 Task: Assign Mailaustralia7@gmail.com as Assignee of Child Issue ChildIssue0000000206 of Issue Issue0000000103 in Backlog  in Scrum Project Project0000000021 in Jira. Assign Mailaustralia7@gmail.com as Assignee of Child Issue ChildIssue0000000207 of Issue Issue0000000104 in Backlog  in Scrum Project Project0000000021 in Jira. Assign Mailaustralia7@gmail.com as Assignee of Child Issue ChildIssue0000000208 of Issue Issue0000000104 in Backlog  in Scrum Project Project0000000021 in Jira. Assign Mailaustralia7@gmail.com as Assignee of Child Issue ChildIssue0000000209 of Issue Issue0000000105 in Backlog  in Scrum Project Project0000000021 in Jira. Assign Mailaustralia7@gmail.com as Assignee of Child Issue ChildIssue0000000210 of Issue Issue0000000105 in Backlog  in Scrum Project Project0000000021 in Jira
Action: Mouse moved to (907, 327)
Screenshot: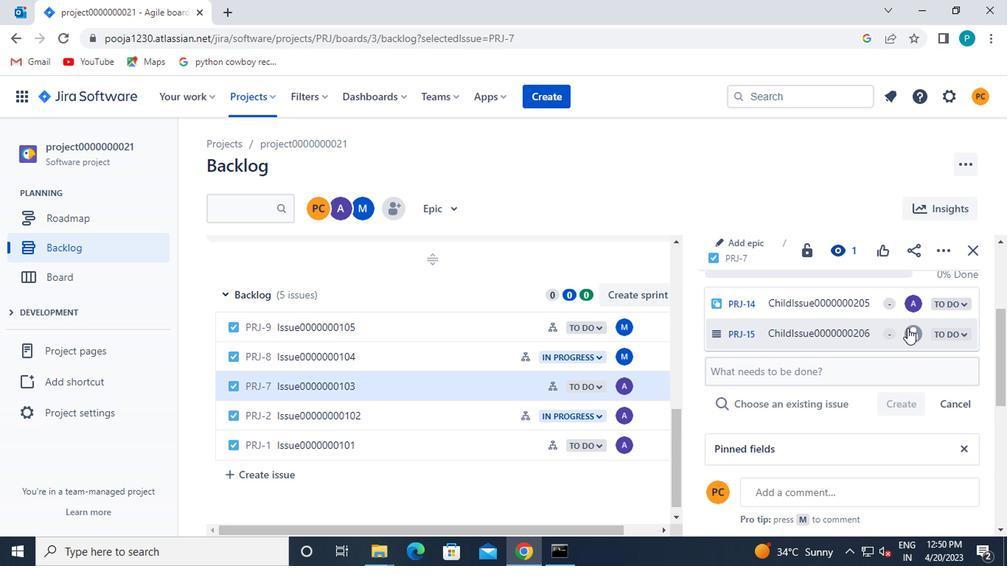 
Action: Mouse pressed left at (907, 327)
Screenshot: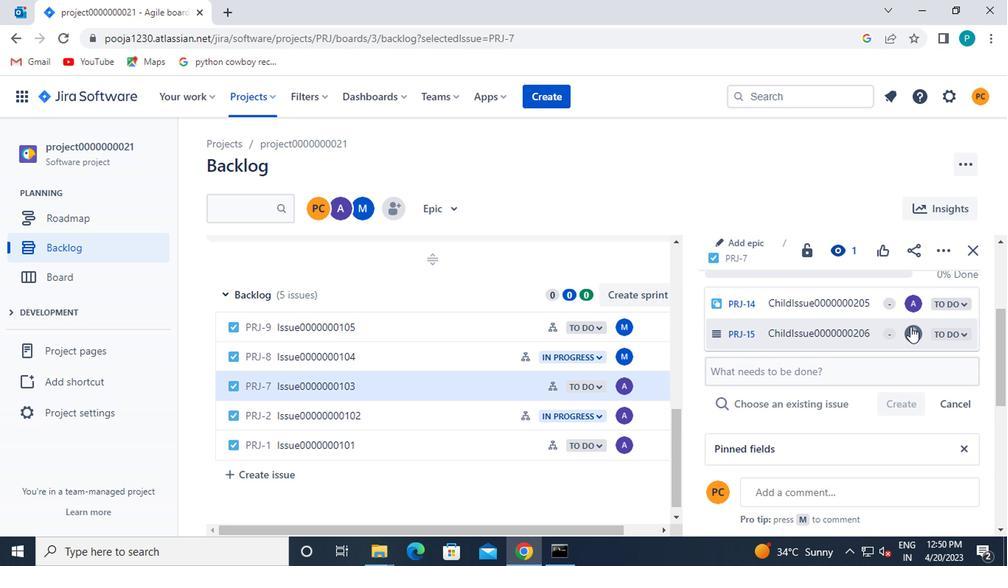 
Action: Mouse moved to (833, 387)
Screenshot: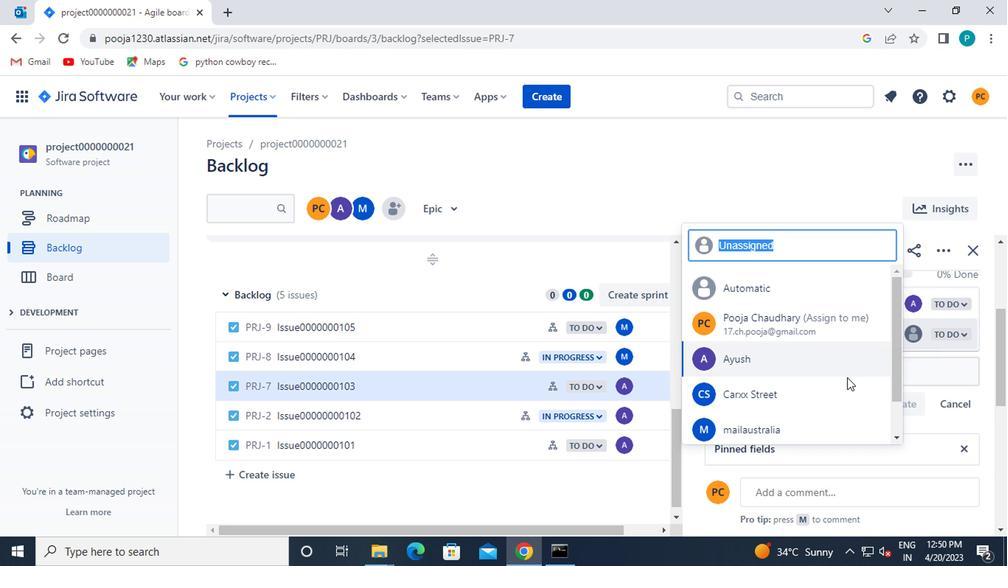 
Action: Mouse scrolled (833, 386) with delta (0, -1)
Screenshot: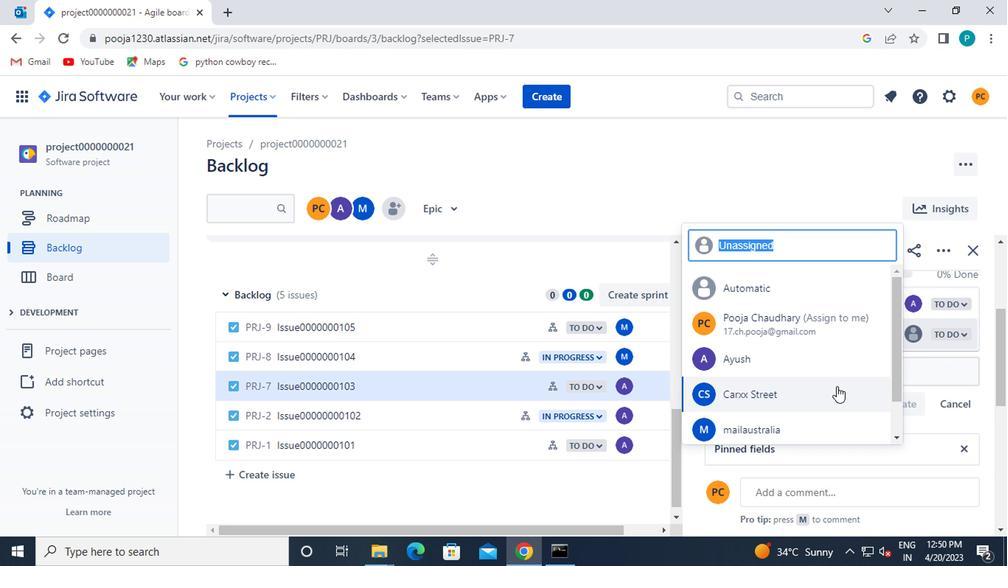 
Action: Mouse moved to (827, 393)
Screenshot: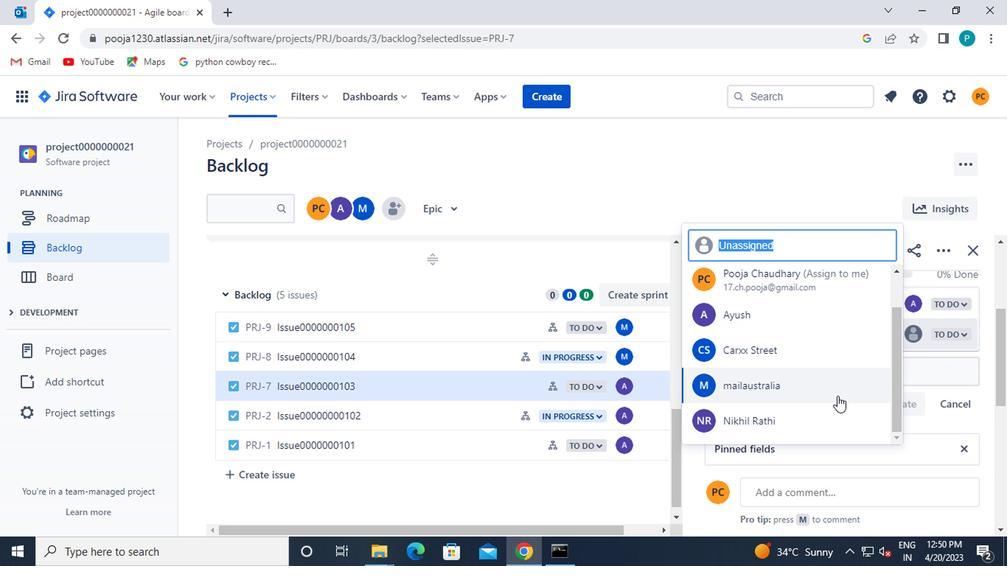 
Action: Mouse pressed left at (827, 393)
Screenshot: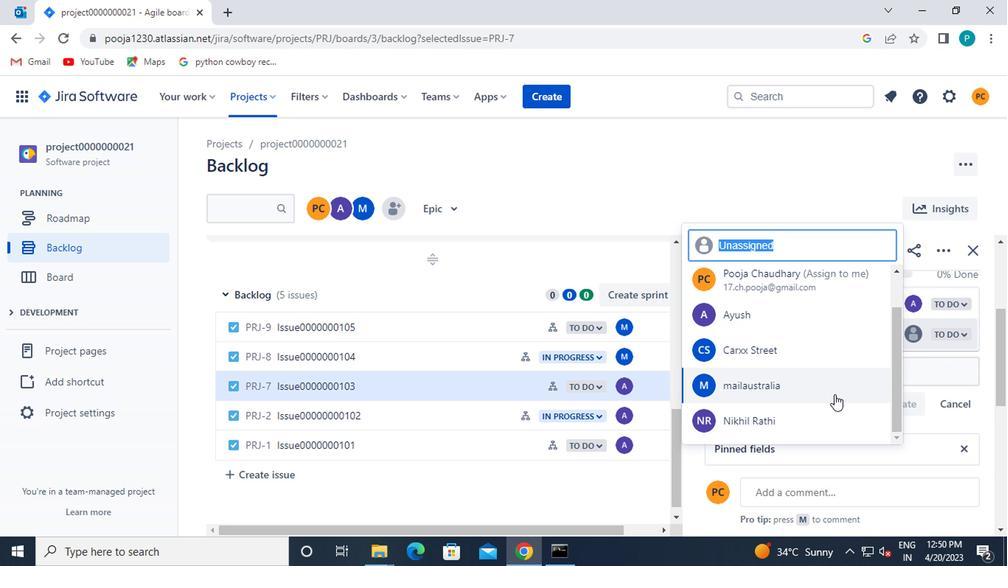 
Action: Mouse moved to (455, 355)
Screenshot: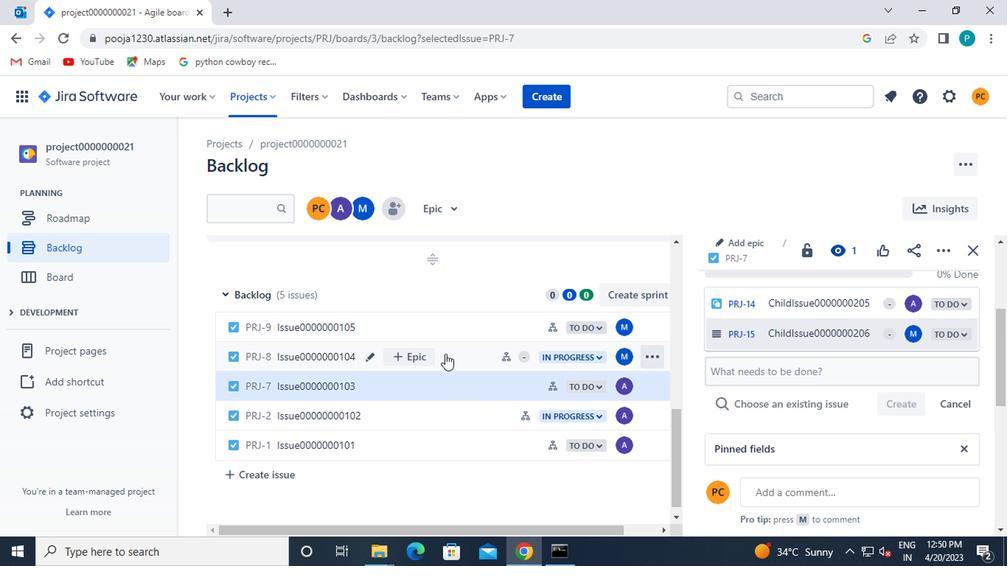 
Action: Mouse pressed left at (455, 355)
Screenshot: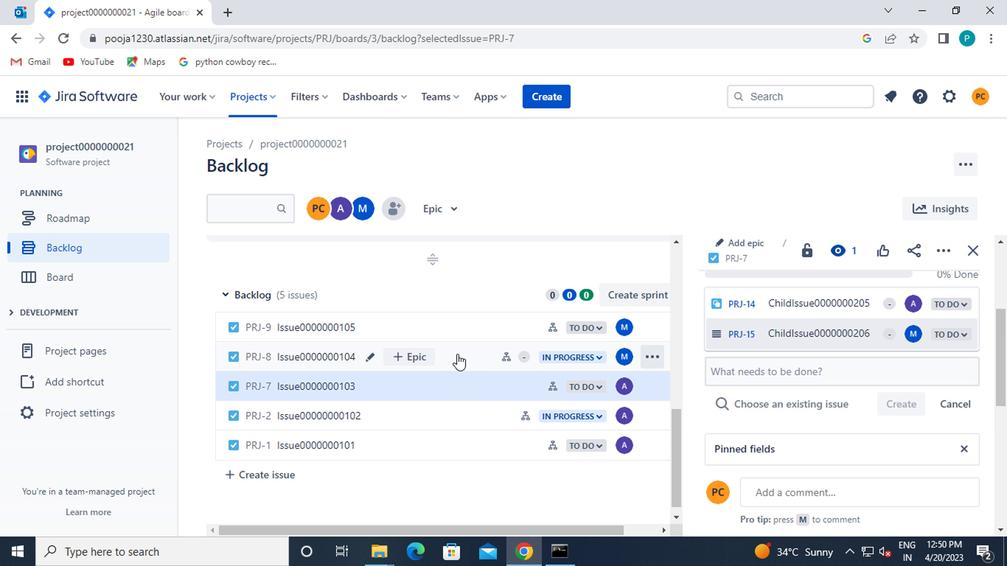 
Action: Mouse moved to (737, 317)
Screenshot: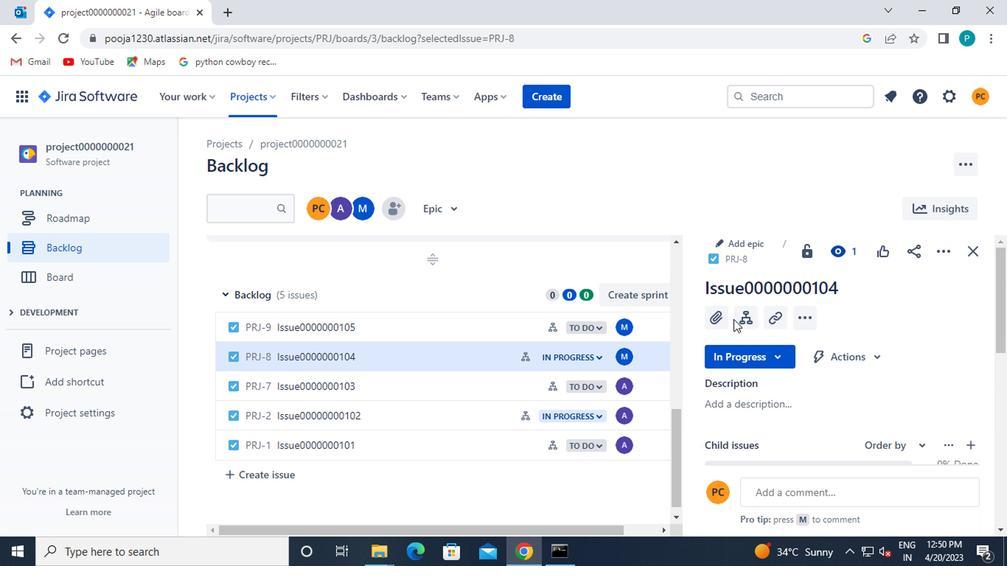 
Action: Mouse pressed left at (737, 317)
Screenshot: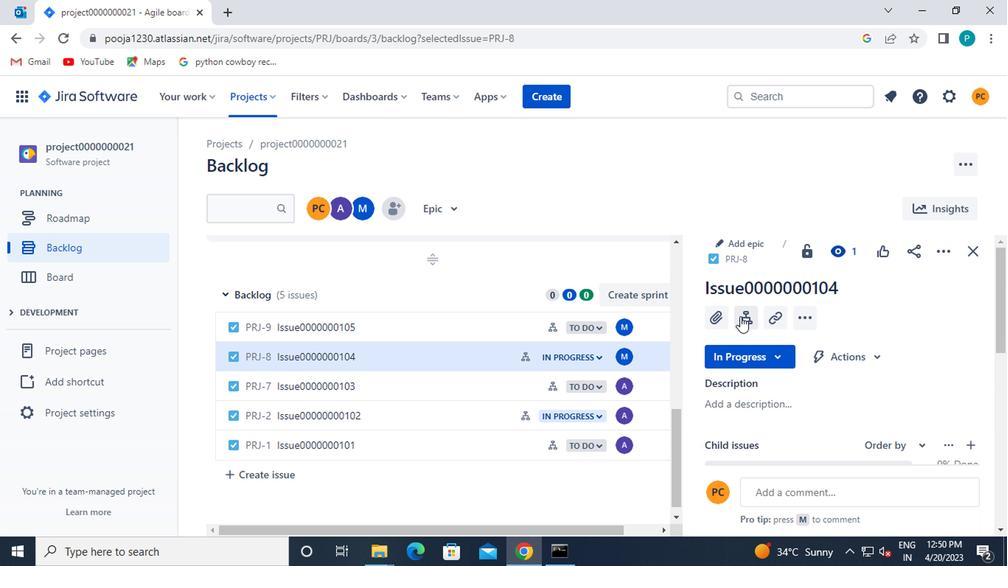 
Action: Mouse moved to (913, 300)
Screenshot: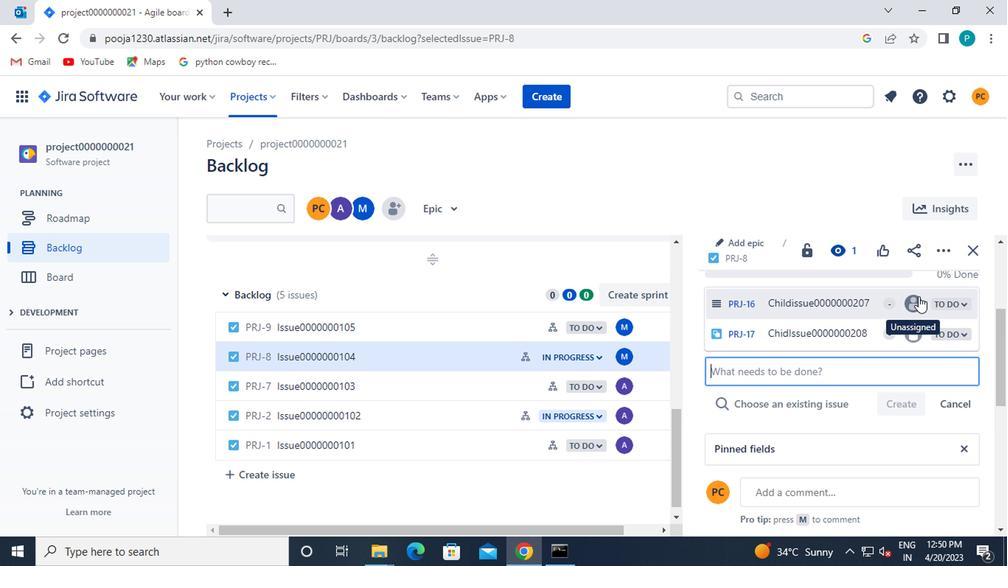
Action: Mouse pressed left at (913, 300)
Screenshot: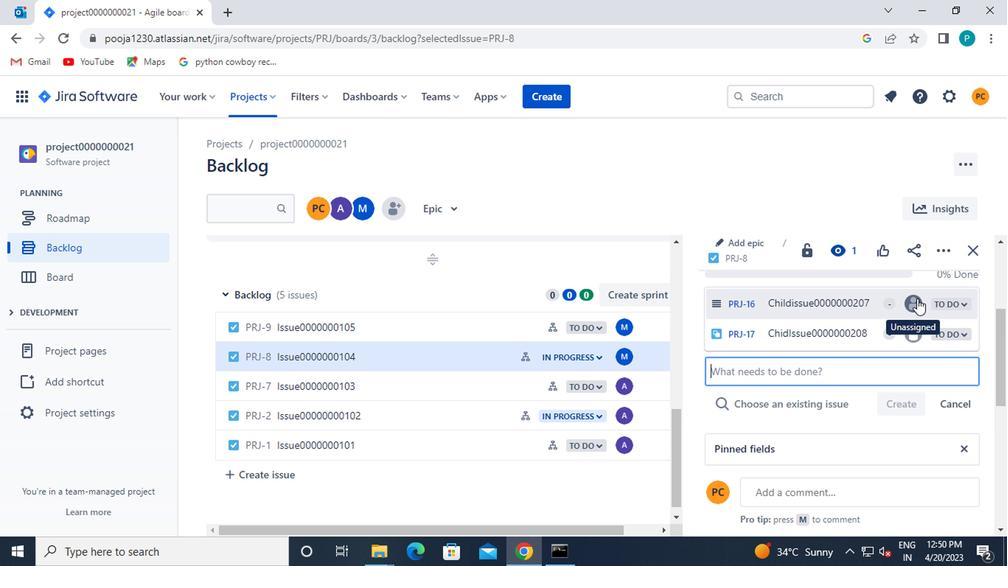 
Action: Mouse moved to (817, 395)
Screenshot: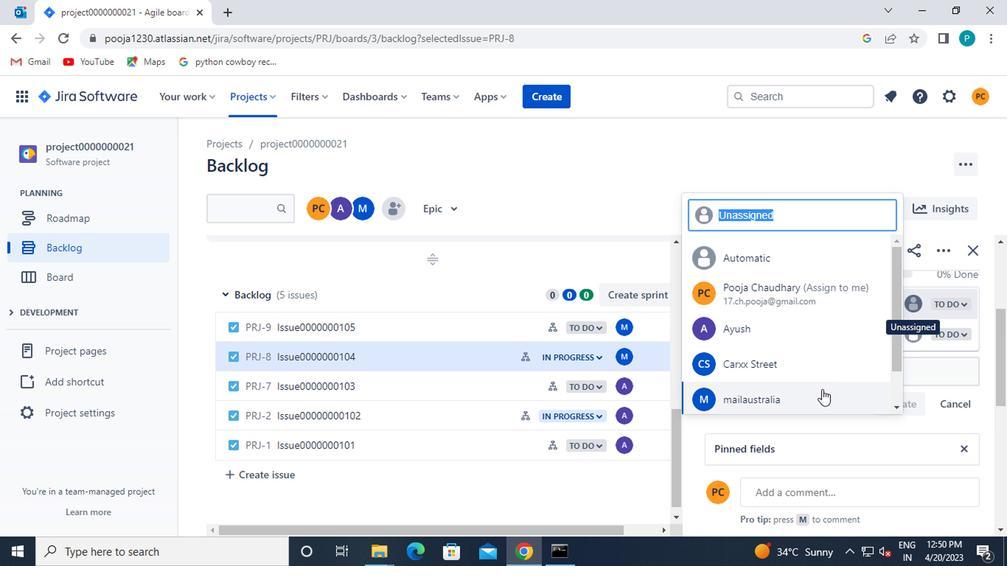 
Action: Mouse pressed left at (817, 395)
Screenshot: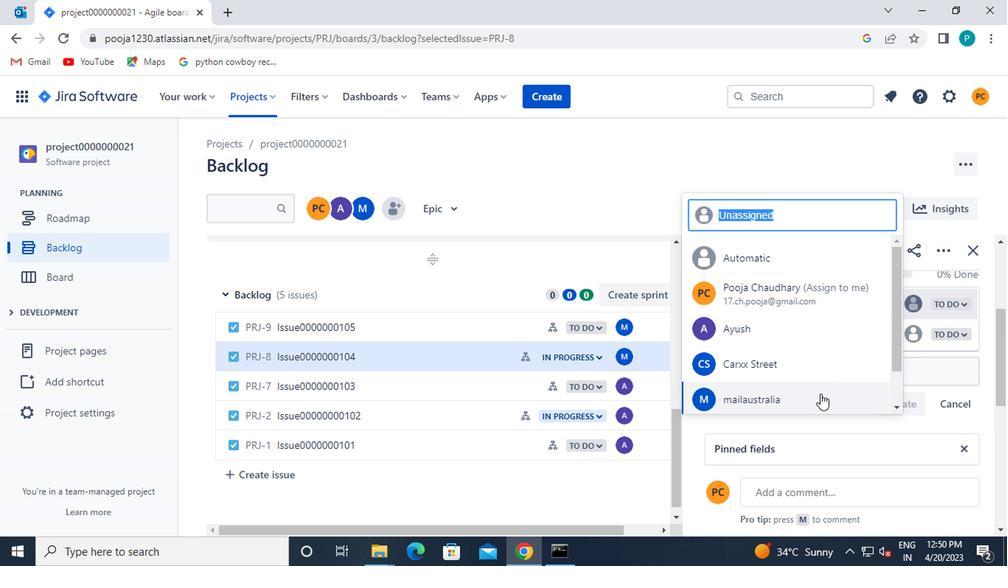 
Action: Mouse moved to (904, 339)
Screenshot: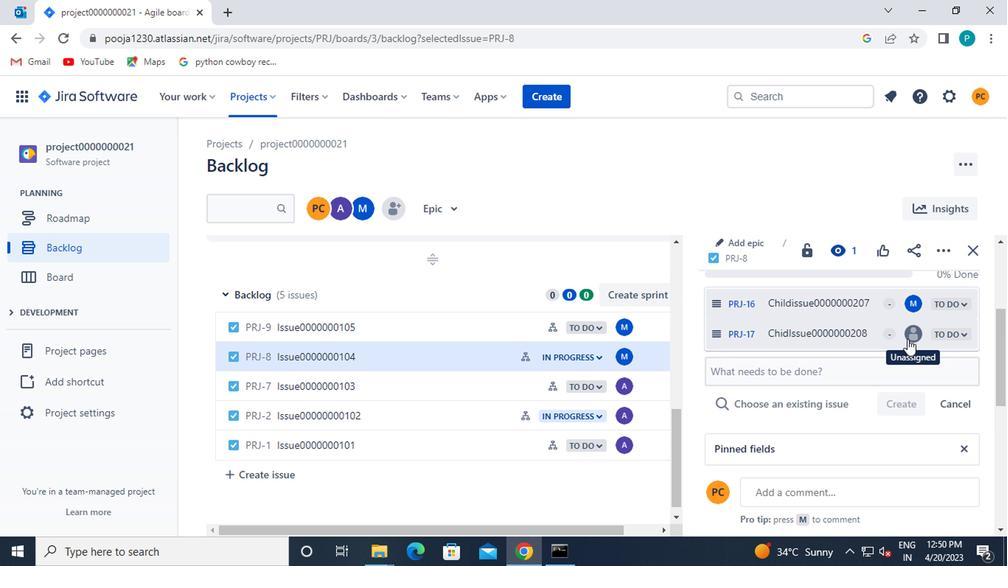 
Action: Mouse pressed left at (904, 339)
Screenshot: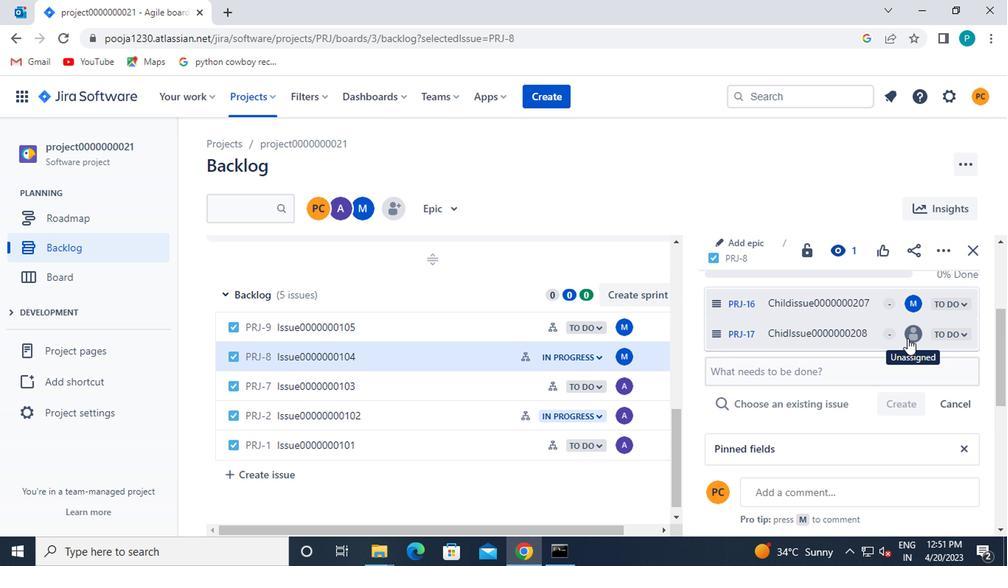 
Action: Mouse moved to (809, 422)
Screenshot: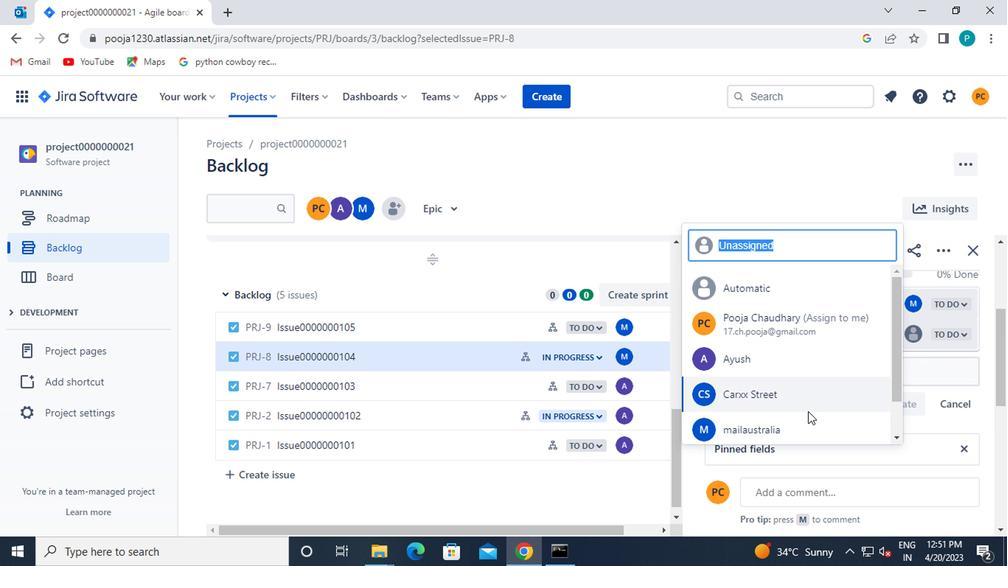 
Action: Mouse pressed left at (809, 422)
Screenshot: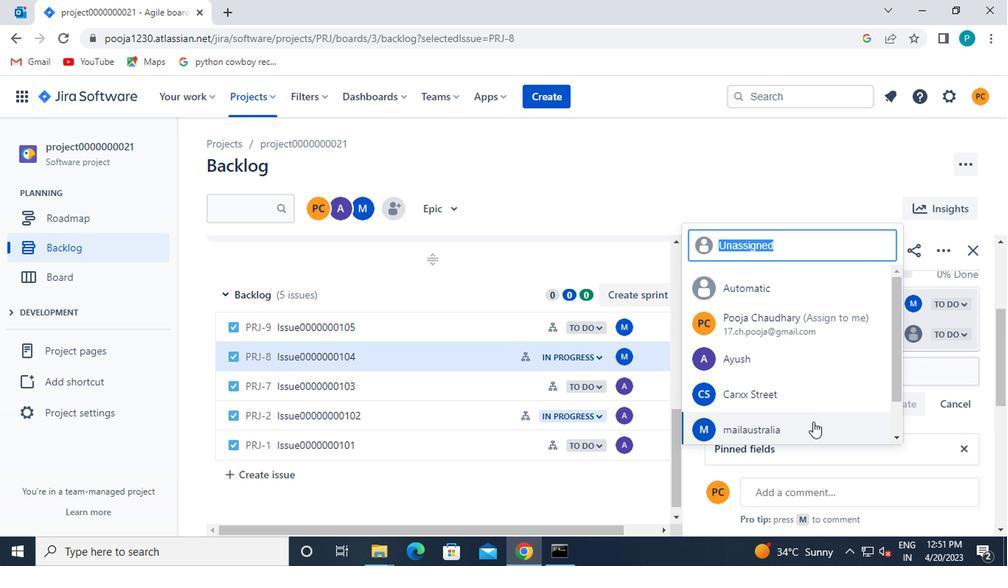 
Action: Mouse moved to (456, 328)
Screenshot: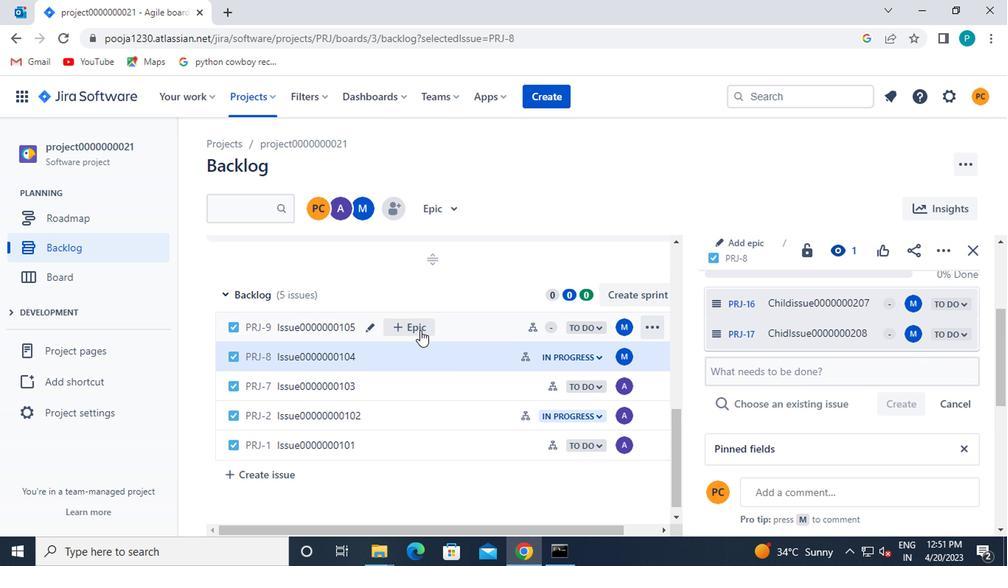 
Action: Mouse pressed left at (456, 328)
Screenshot: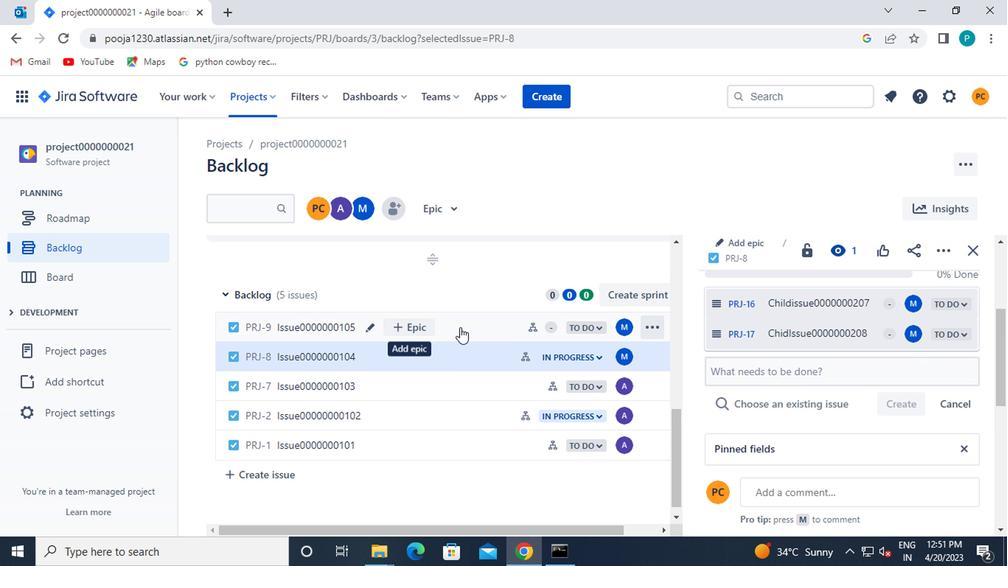 
Action: Mouse moved to (740, 322)
Screenshot: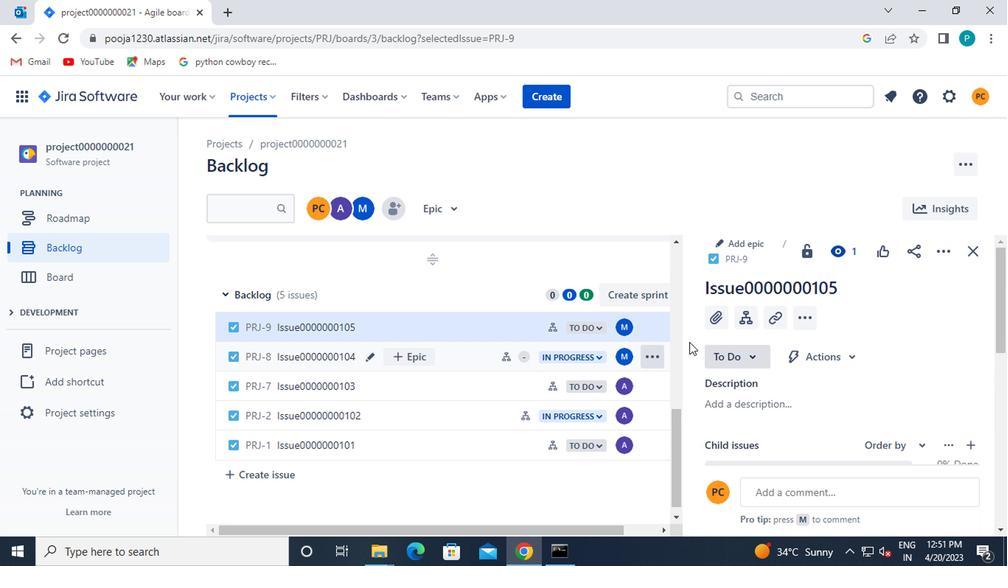
Action: Mouse pressed left at (740, 322)
Screenshot: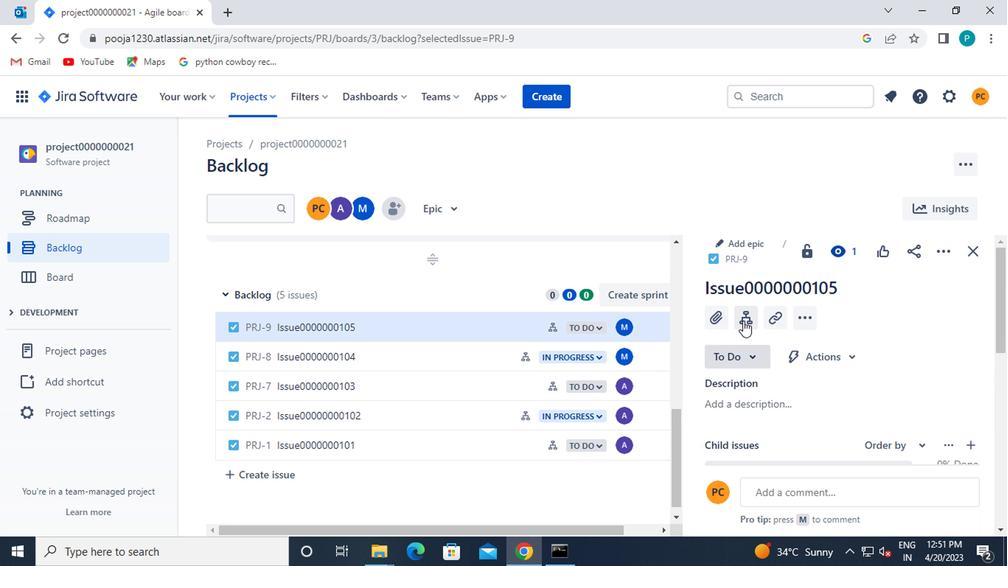 
Action: Mouse moved to (911, 304)
Screenshot: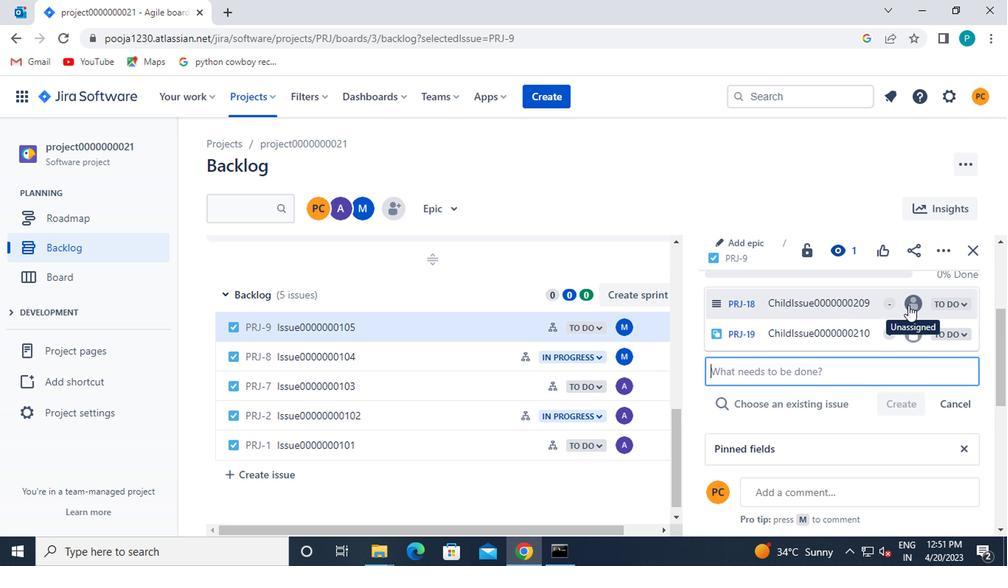 
Action: Mouse pressed left at (911, 304)
Screenshot: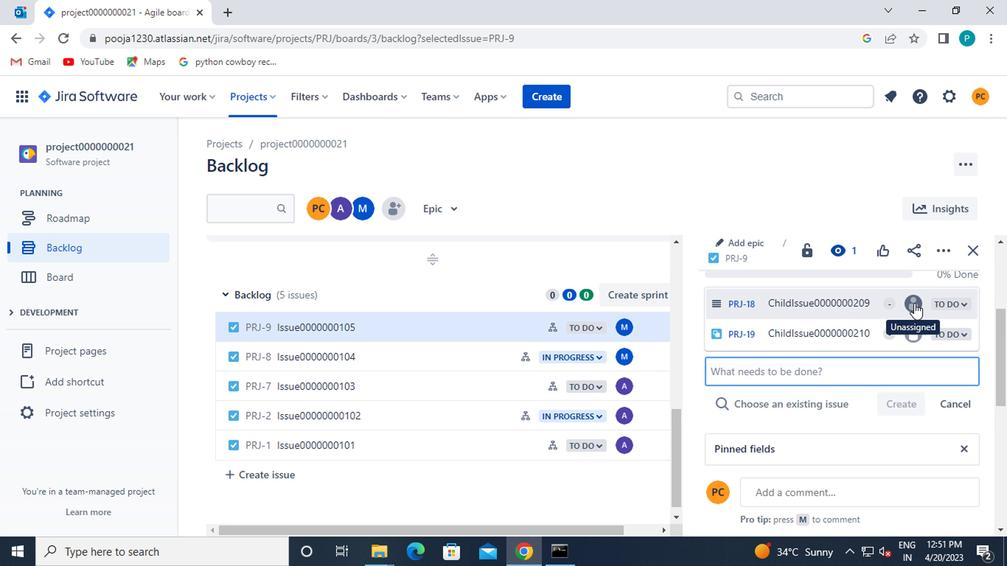 
Action: Mouse moved to (827, 393)
Screenshot: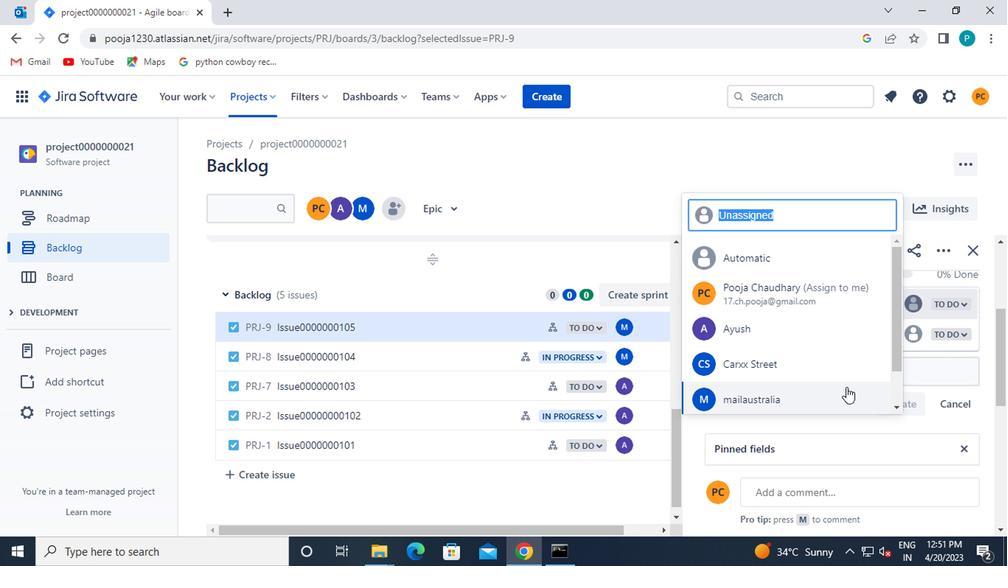 
Action: Mouse pressed left at (827, 393)
Screenshot: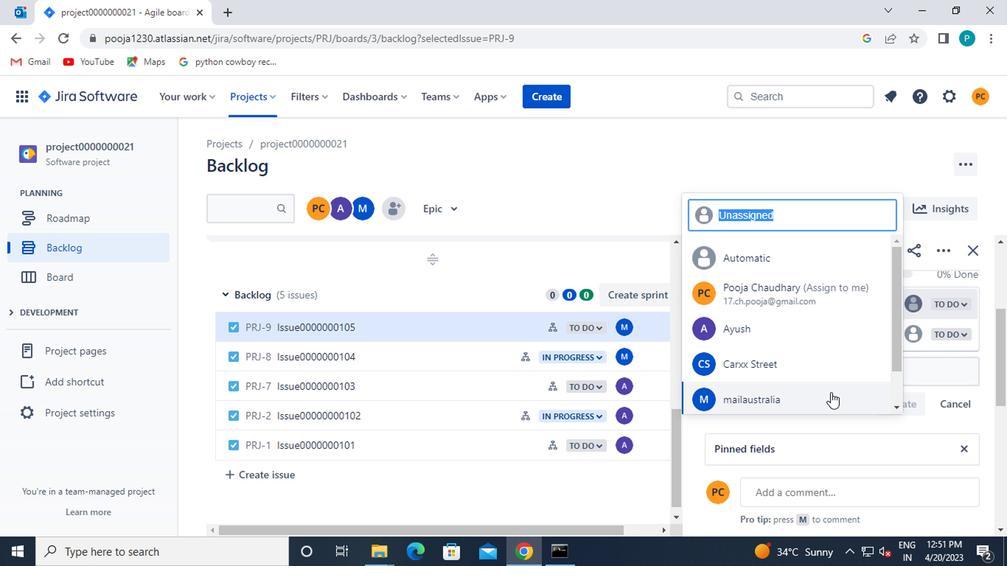
Action: Mouse moved to (916, 330)
Screenshot: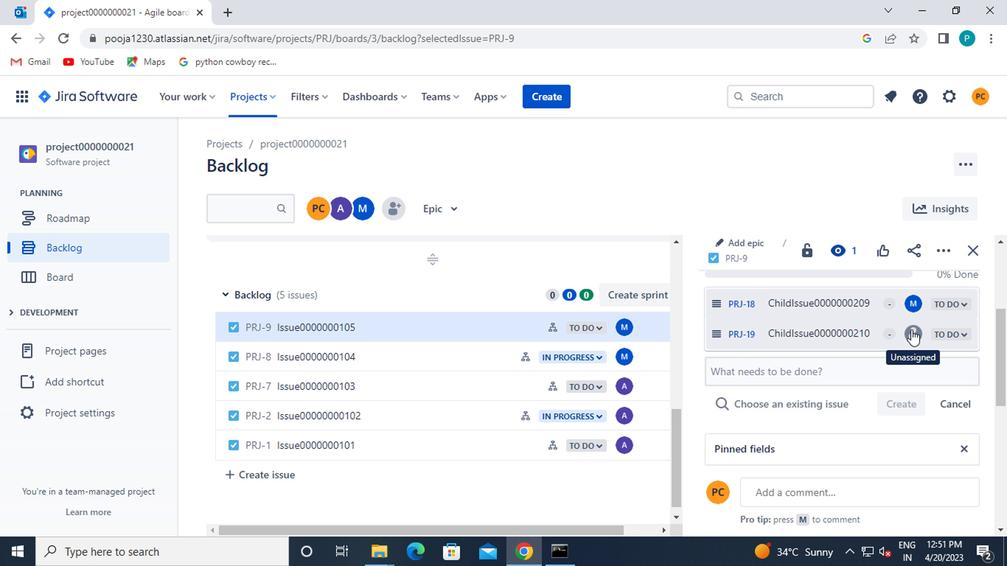 
Action: Mouse pressed left at (916, 330)
Screenshot: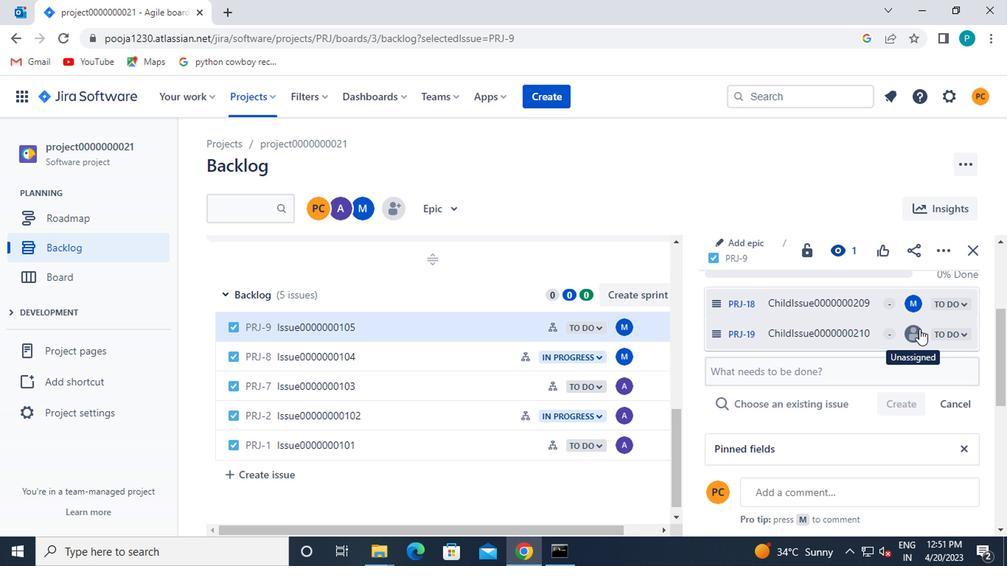 
Action: Mouse moved to (821, 423)
Screenshot: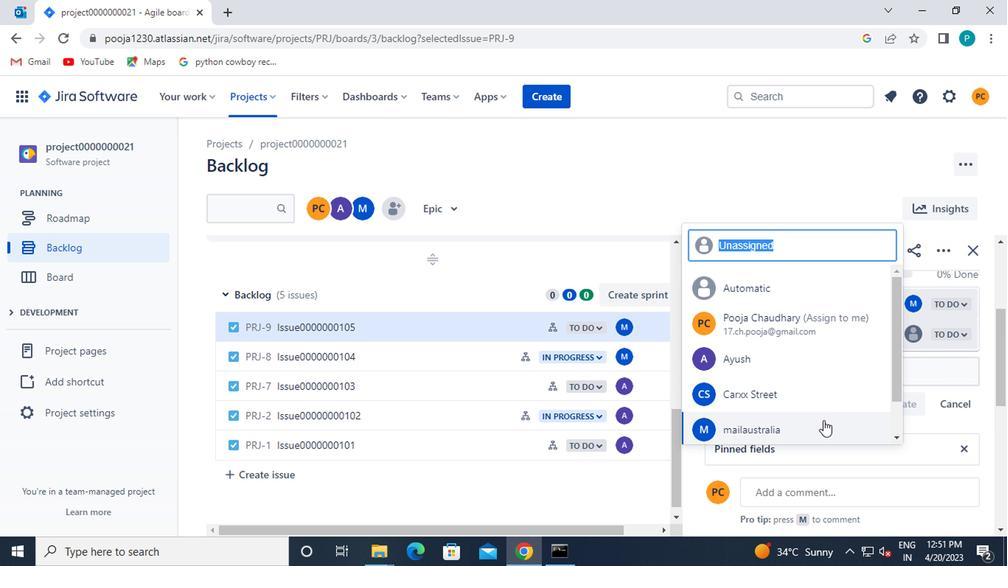 
Action: Mouse pressed left at (821, 423)
Screenshot: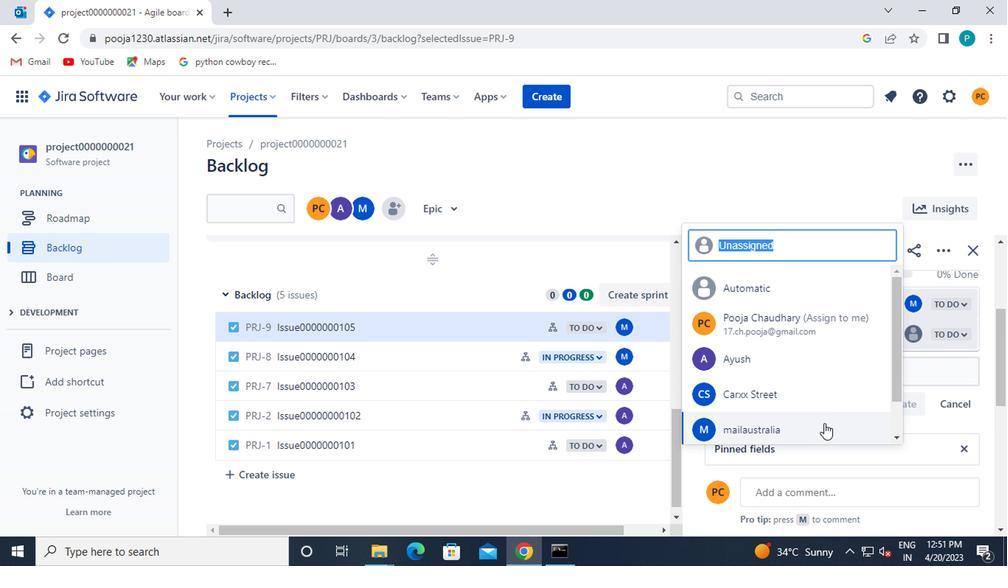 
Action: Mouse moved to (800, 406)
Screenshot: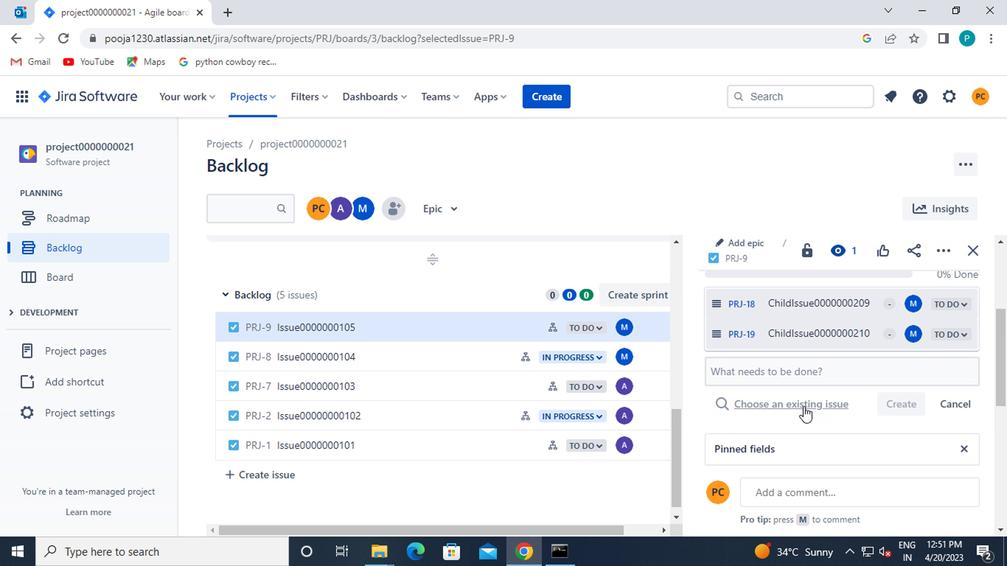 
